 Task: Enable interaction limits for 3 days only for repository collaborators in the repository "JS".
Action: Mouse moved to (1341, 155)
Screenshot: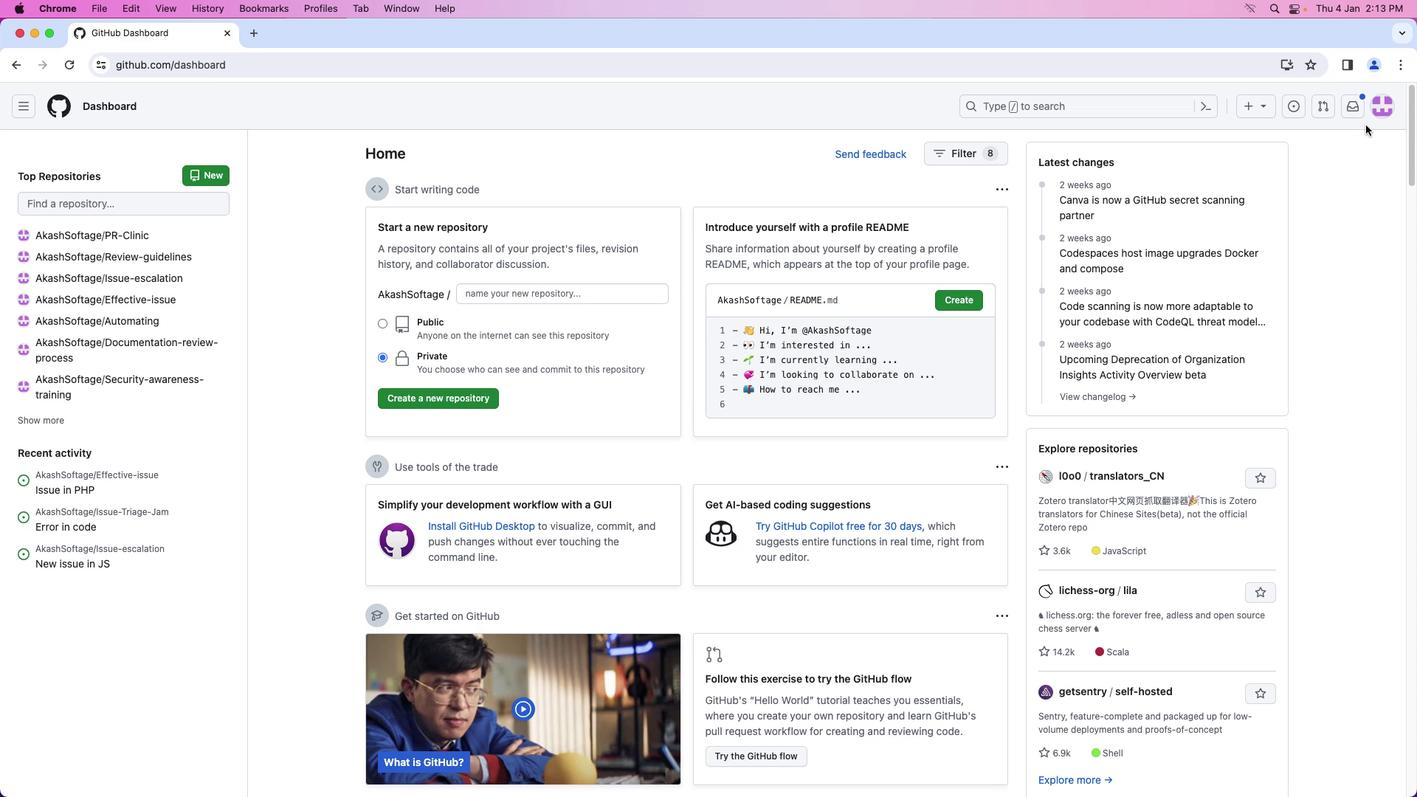 
Action: Mouse pressed left at (1341, 155)
Screenshot: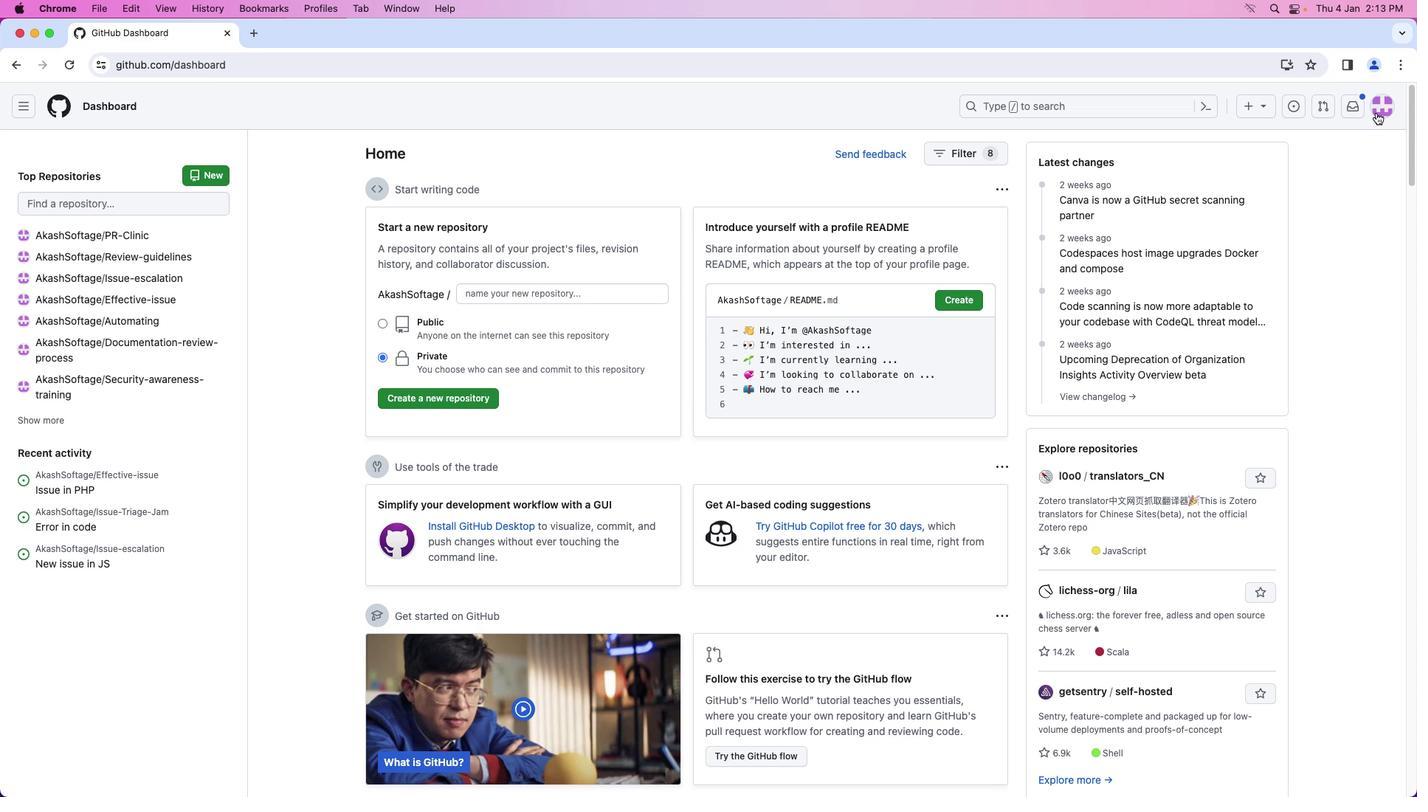 
Action: Mouse moved to (1381, 102)
Screenshot: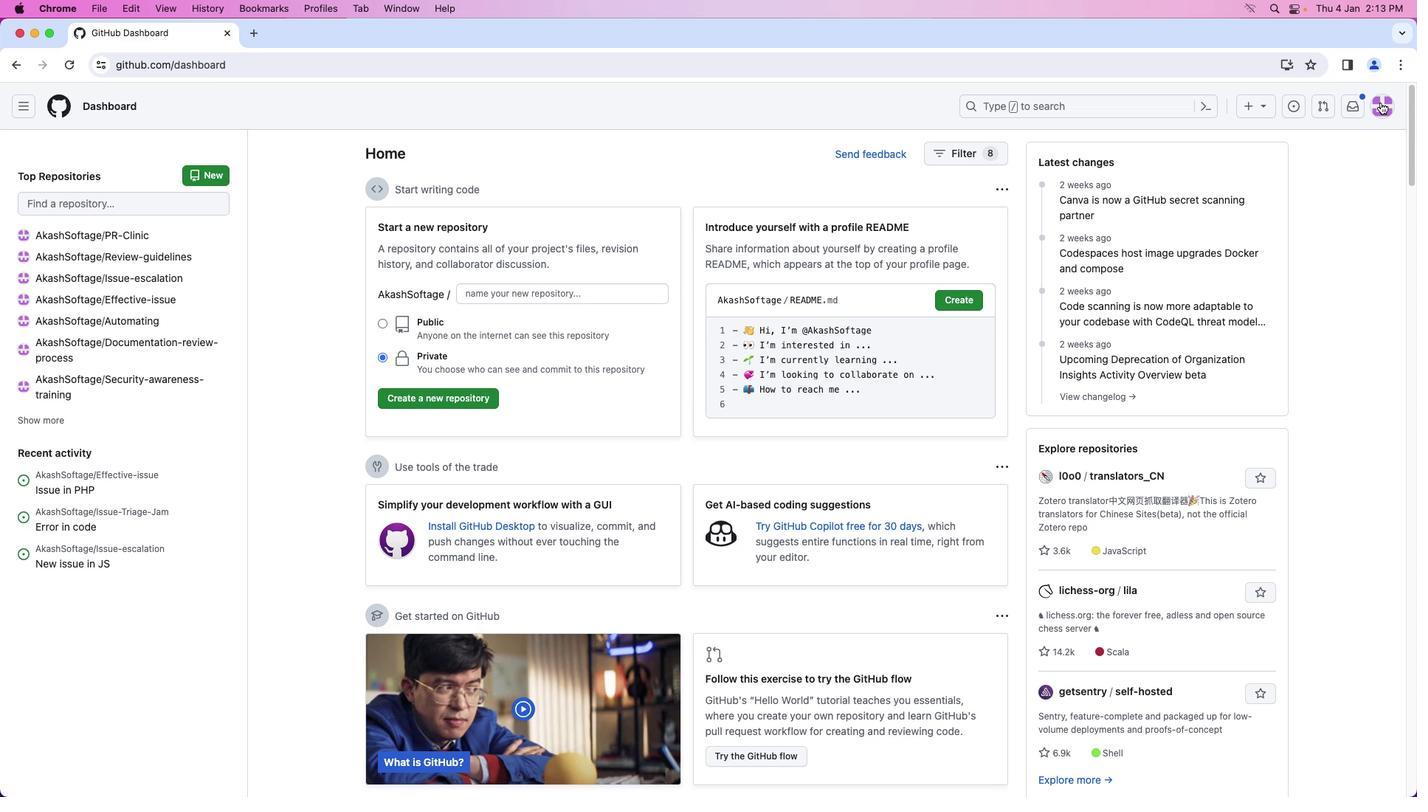 
Action: Mouse pressed left at (1381, 102)
Screenshot: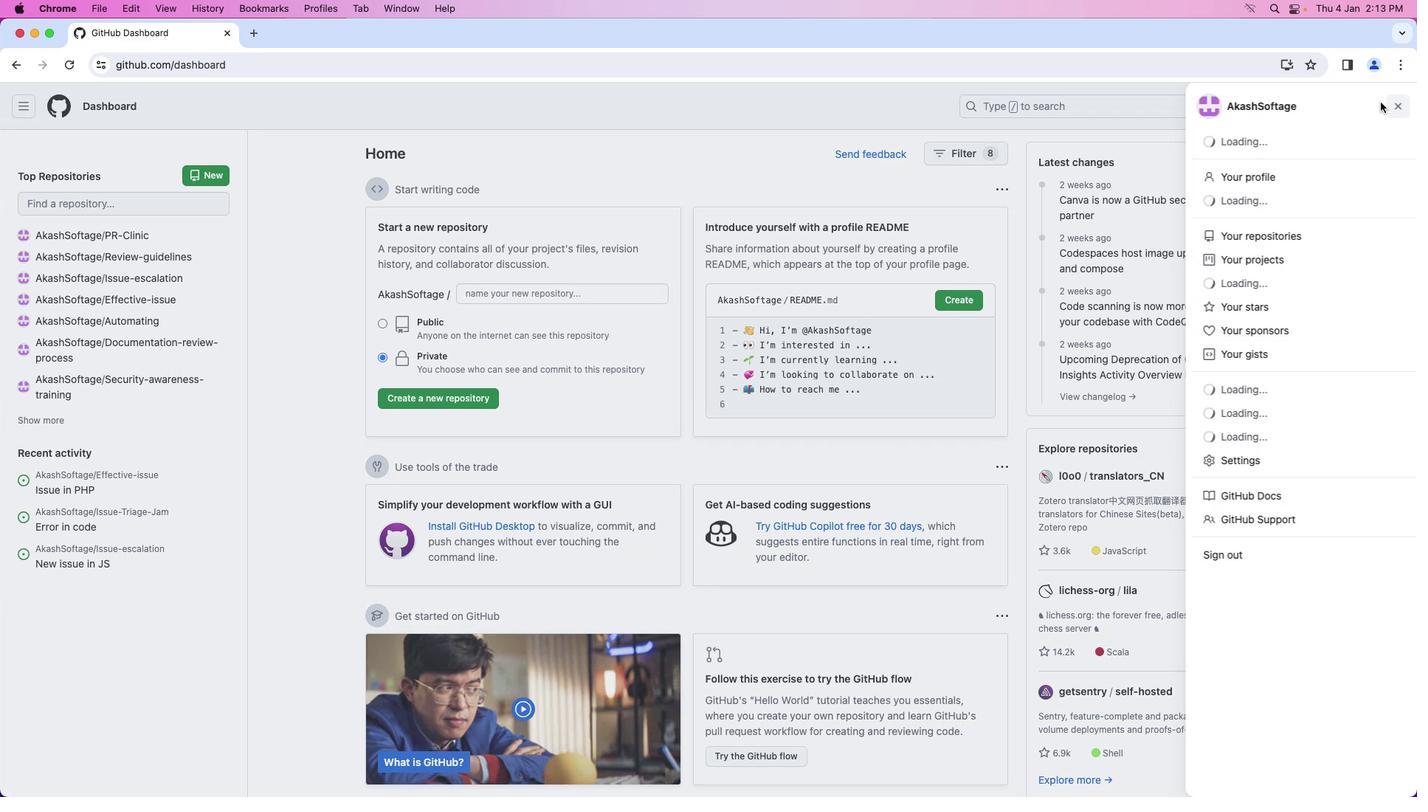 
Action: Mouse moved to (1295, 235)
Screenshot: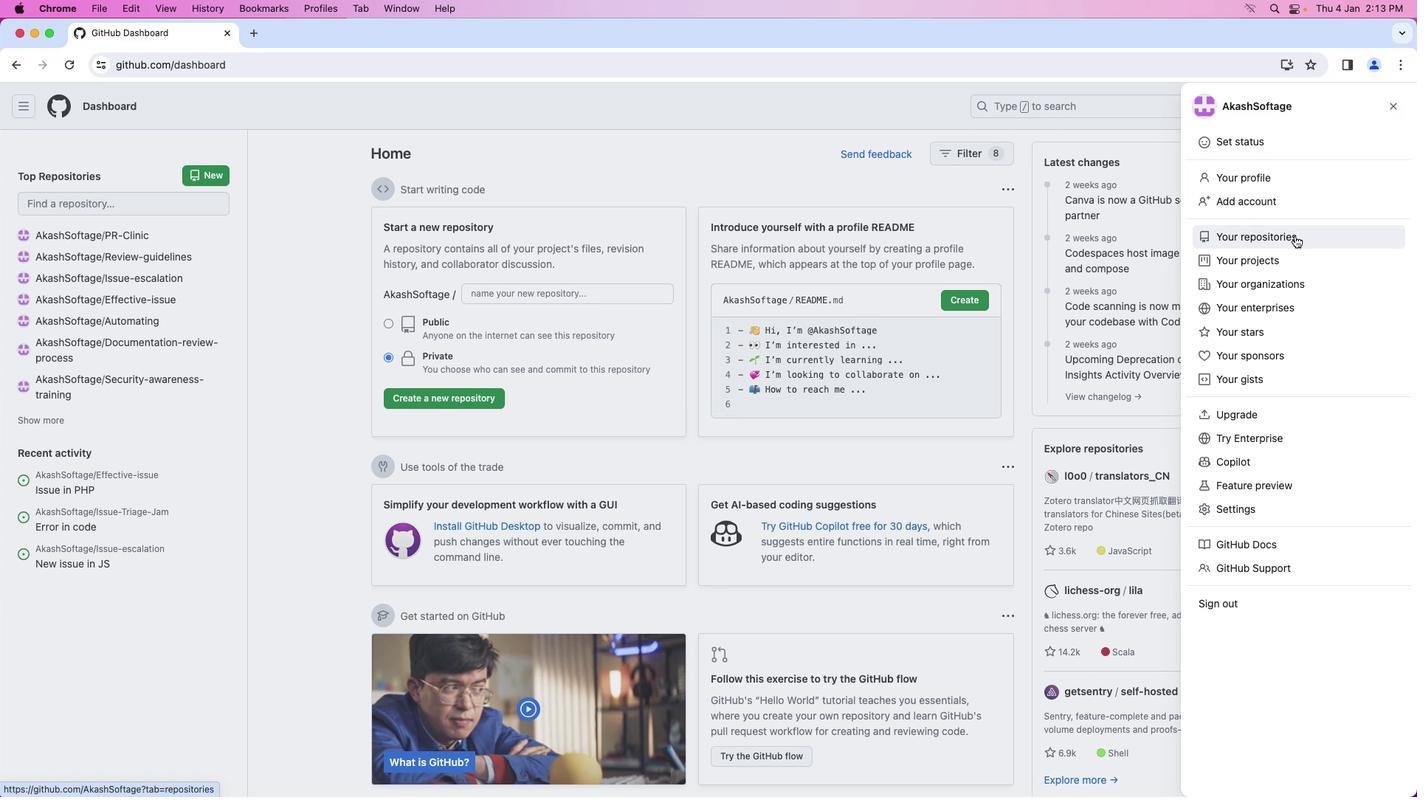 
Action: Mouse pressed left at (1295, 235)
Screenshot: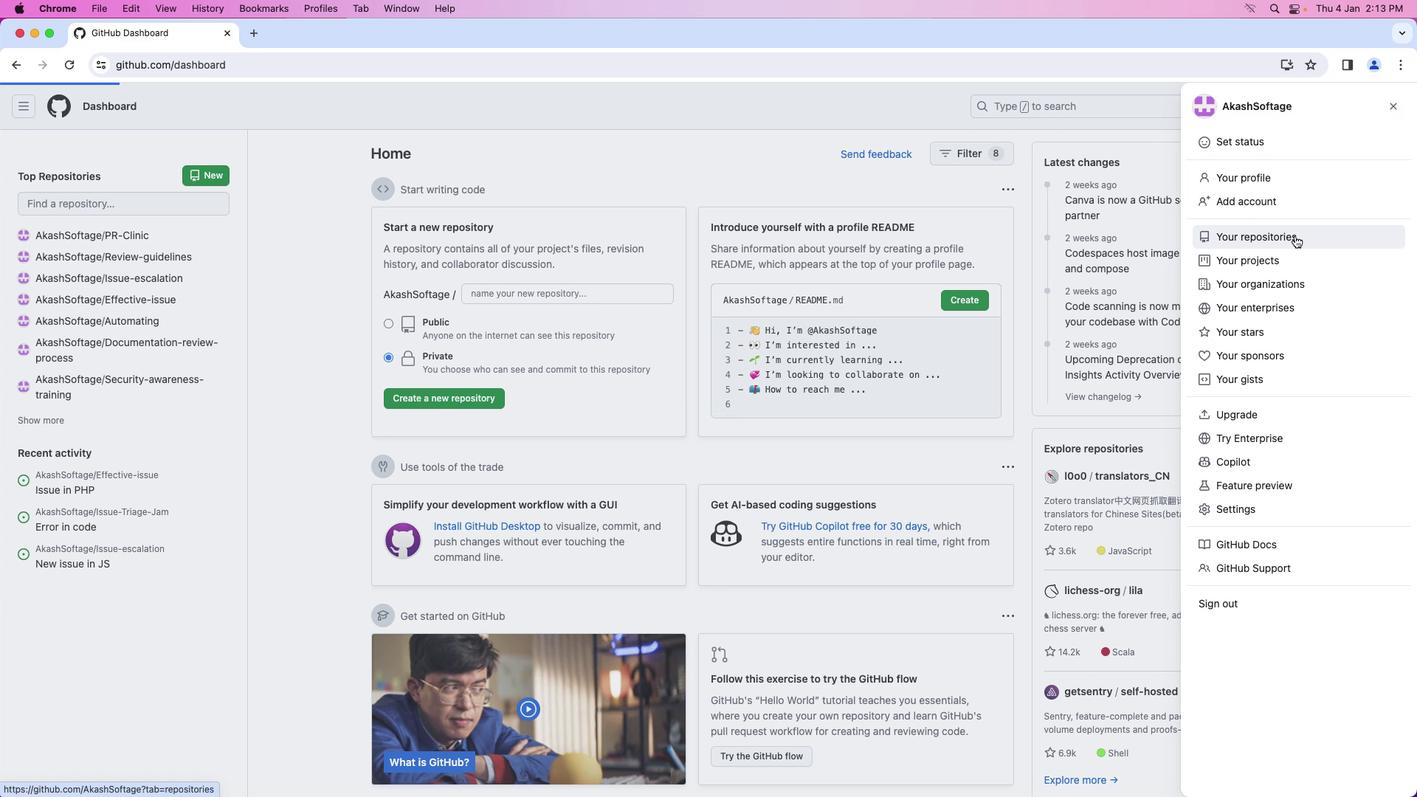 
Action: Mouse moved to (500, 245)
Screenshot: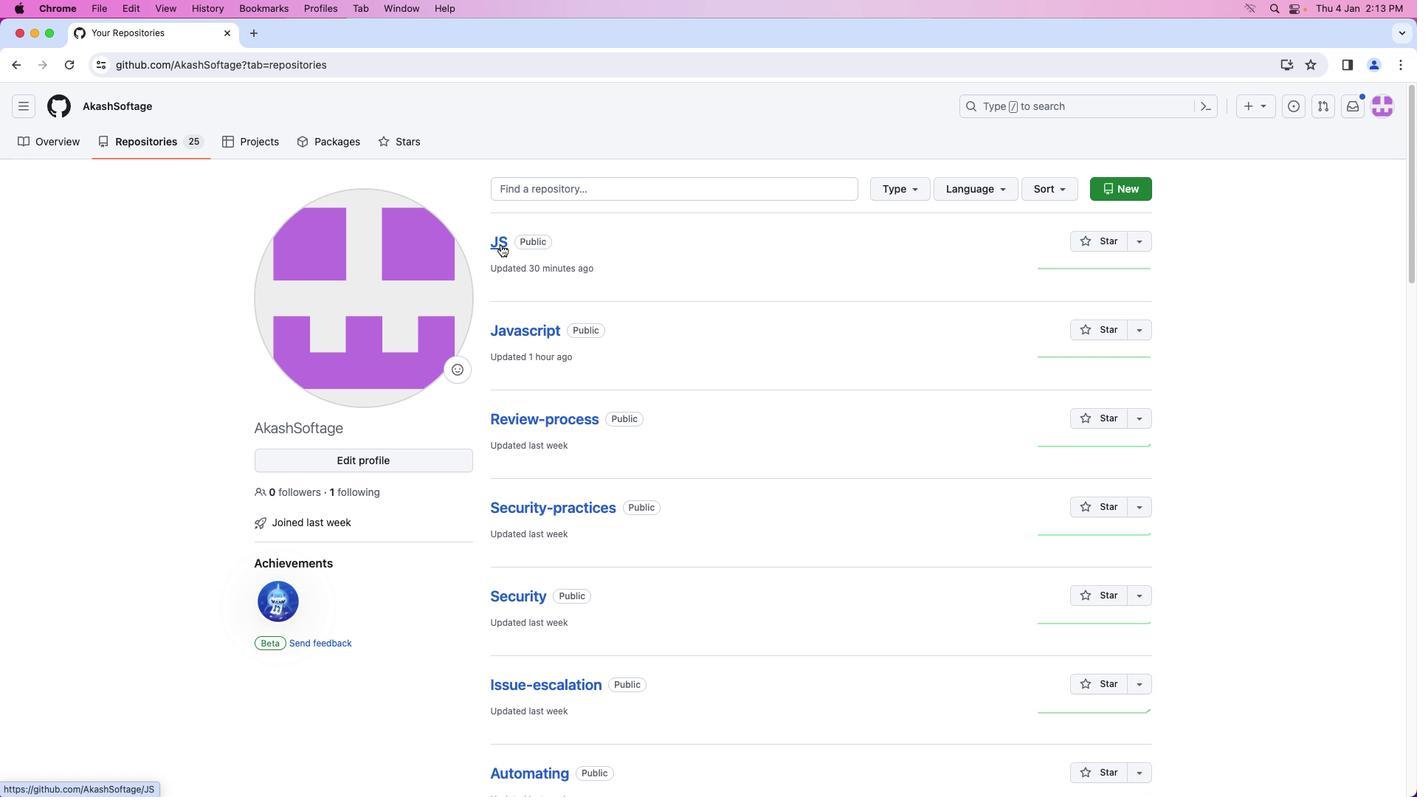 
Action: Mouse pressed left at (500, 245)
Screenshot: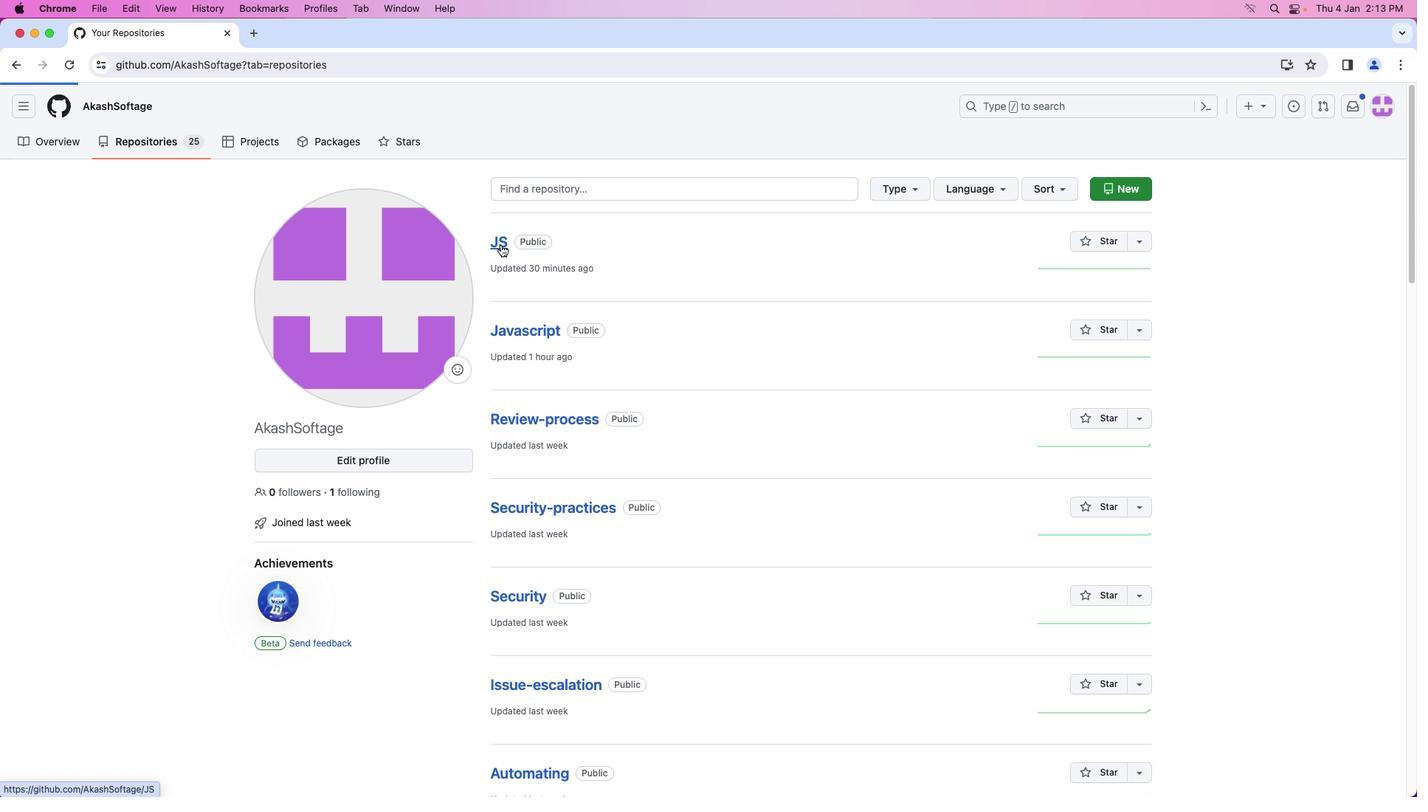 
Action: Mouse moved to (629, 149)
Screenshot: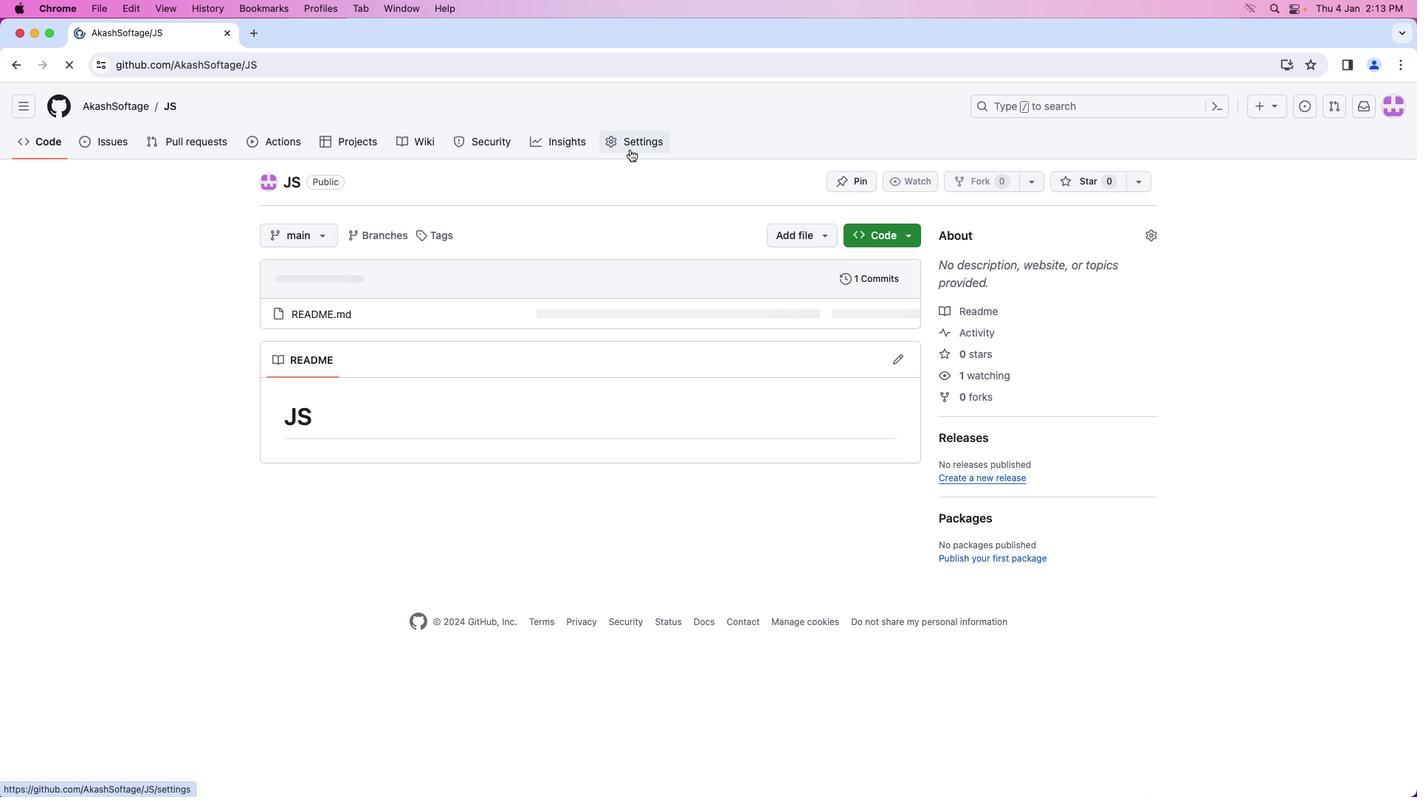 
Action: Mouse pressed left at (629, 149)
Screenshot: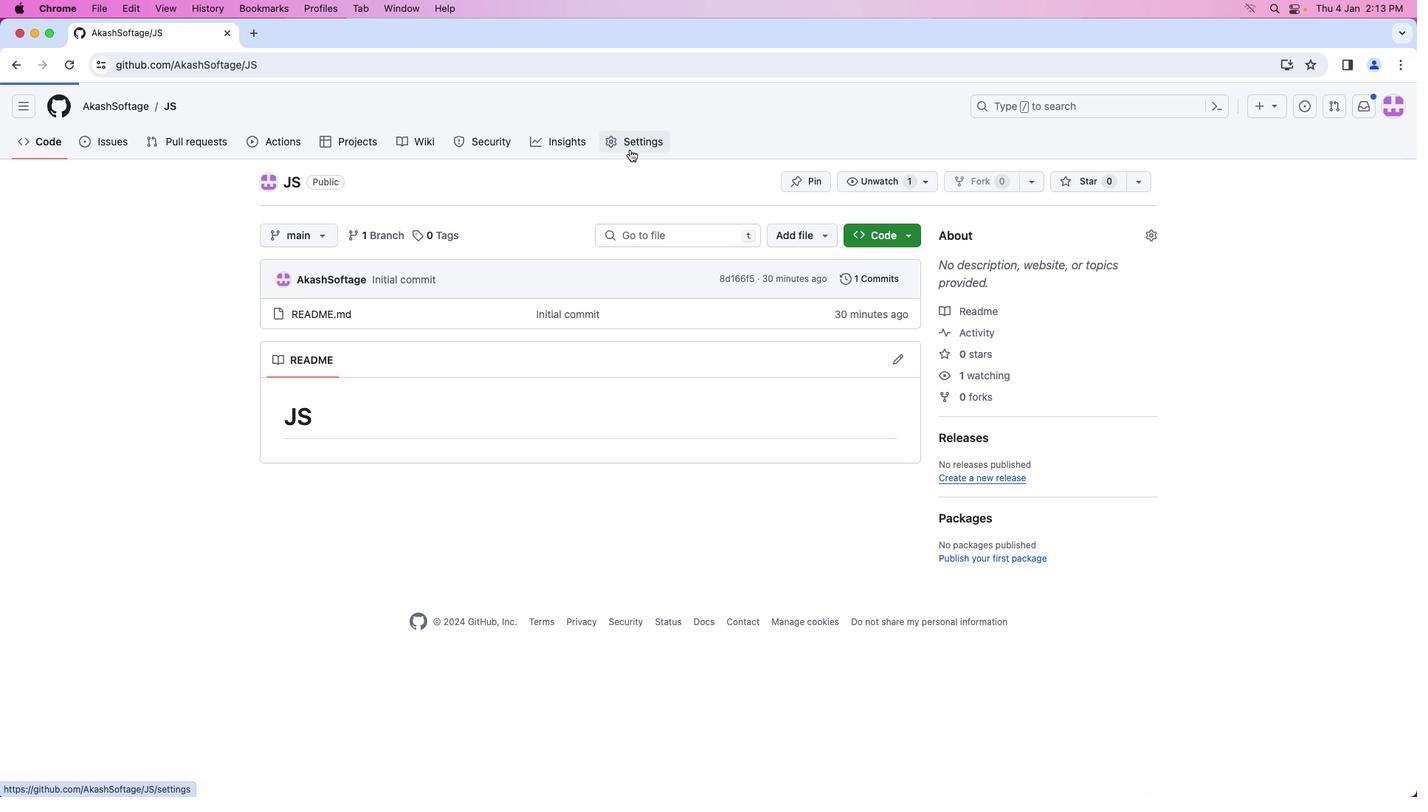 
Action: Mouse moved to (409, 271)
Screenshot: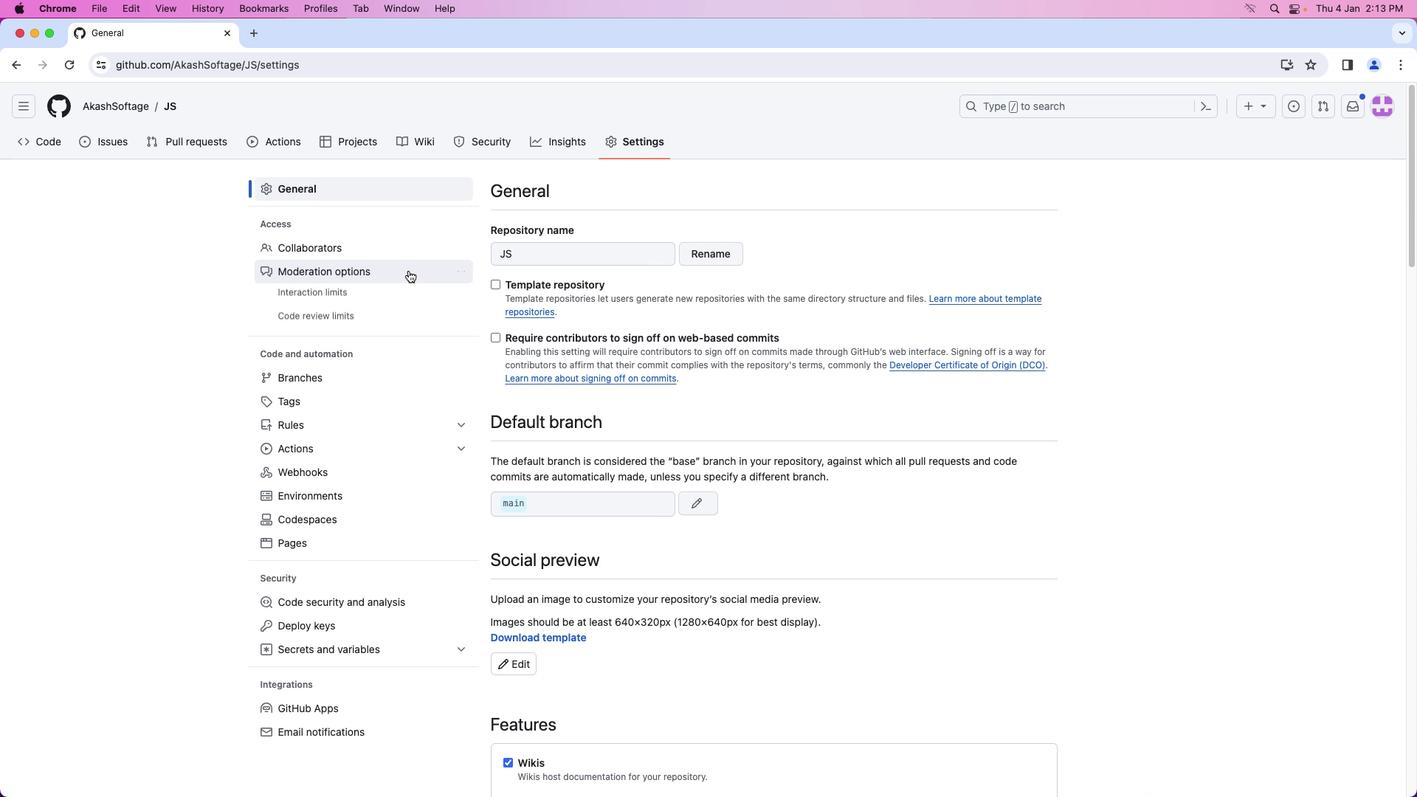 
Action: Mouse pressed left at (409, 271)
Screenshot: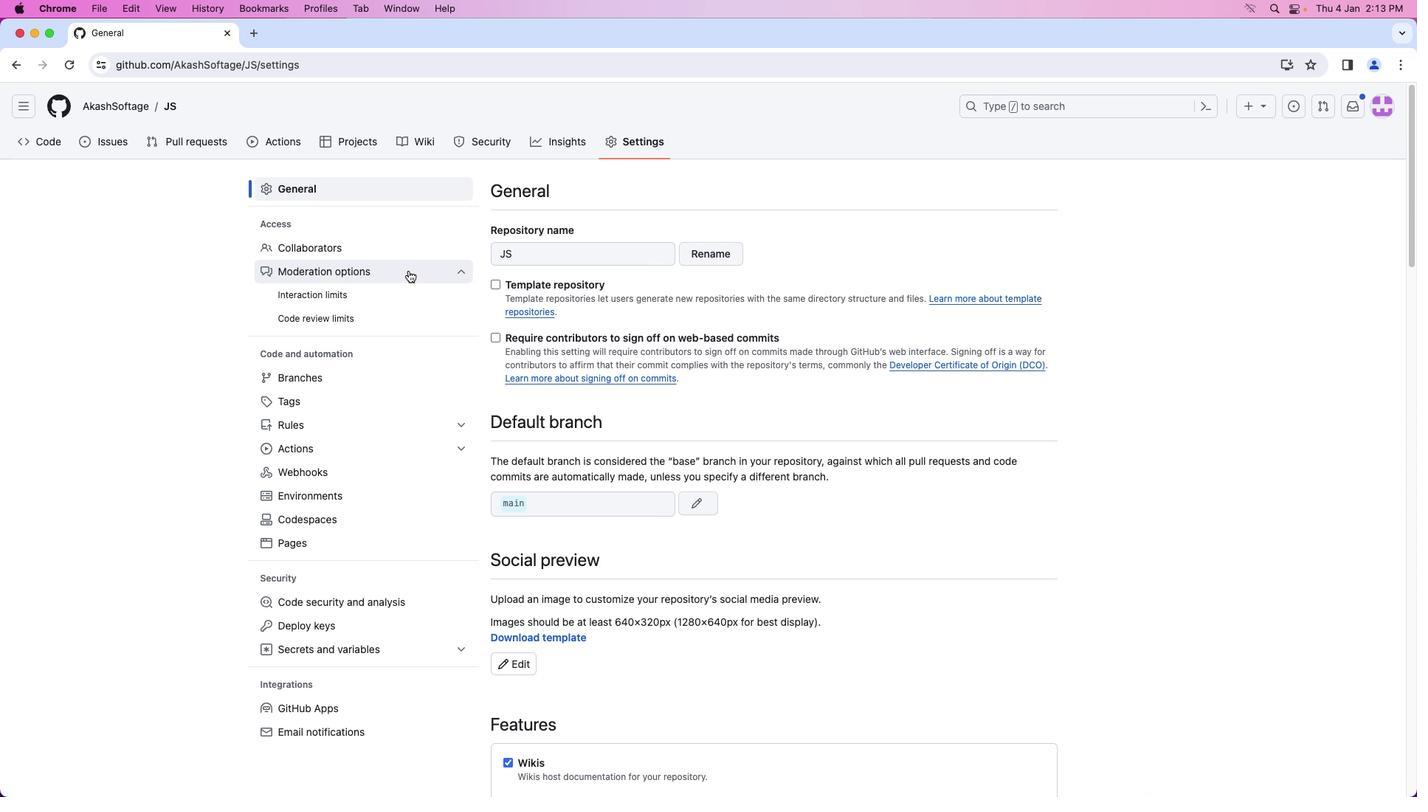 
Action: Mouse moved to (376, 300)
Screenshot: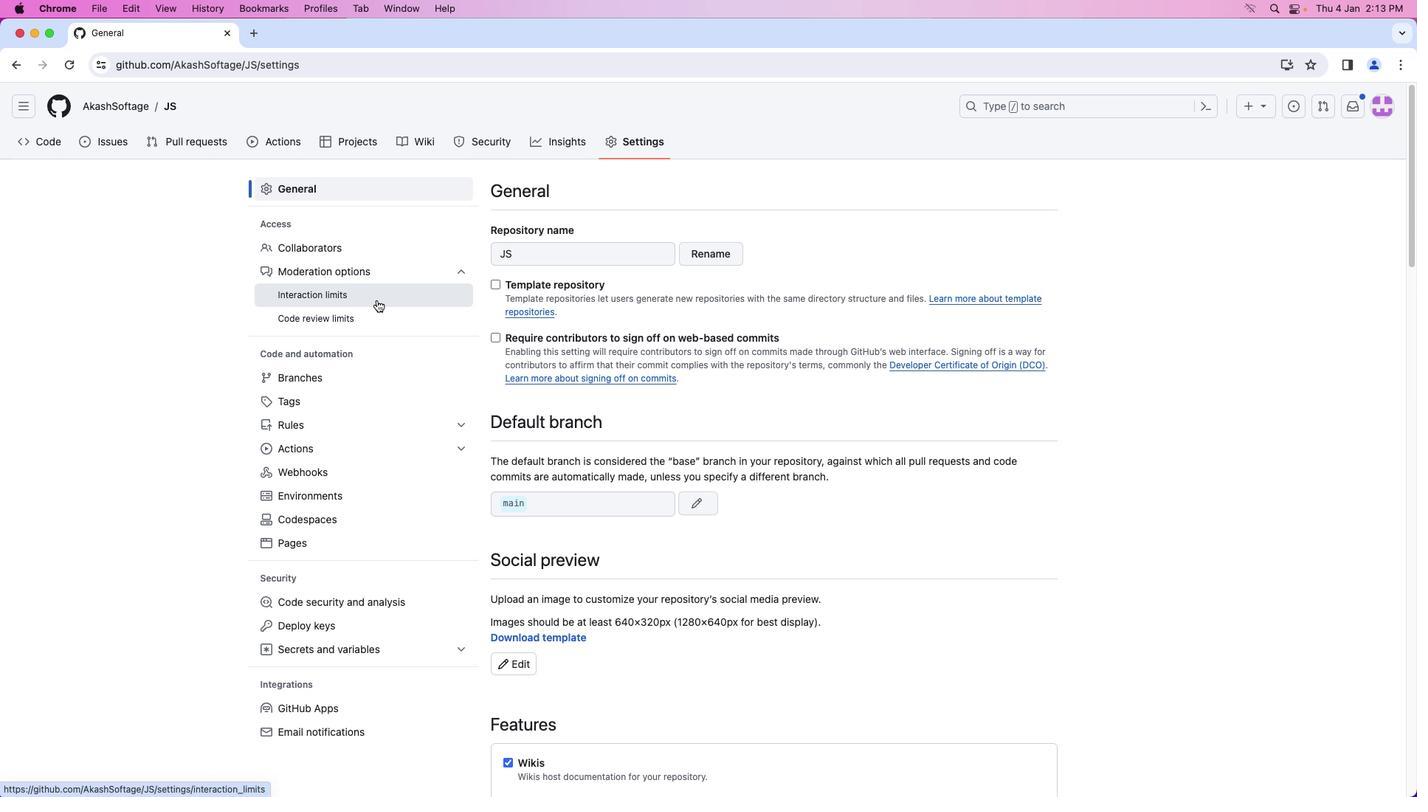 
Action: Mouse pressed left at (376, 300)
Screenshot: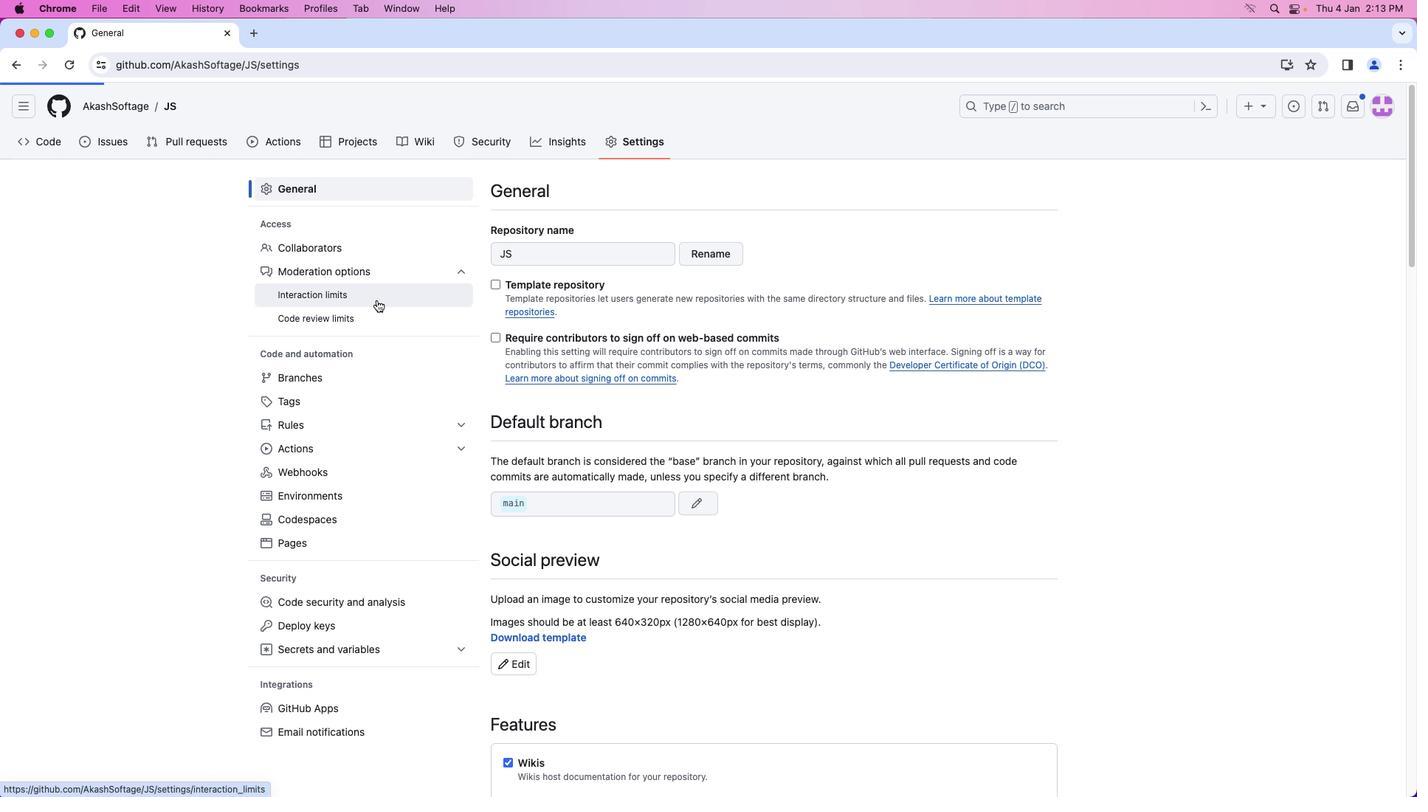 
Action: Mouse moved to (1033, 516)
Screenshot: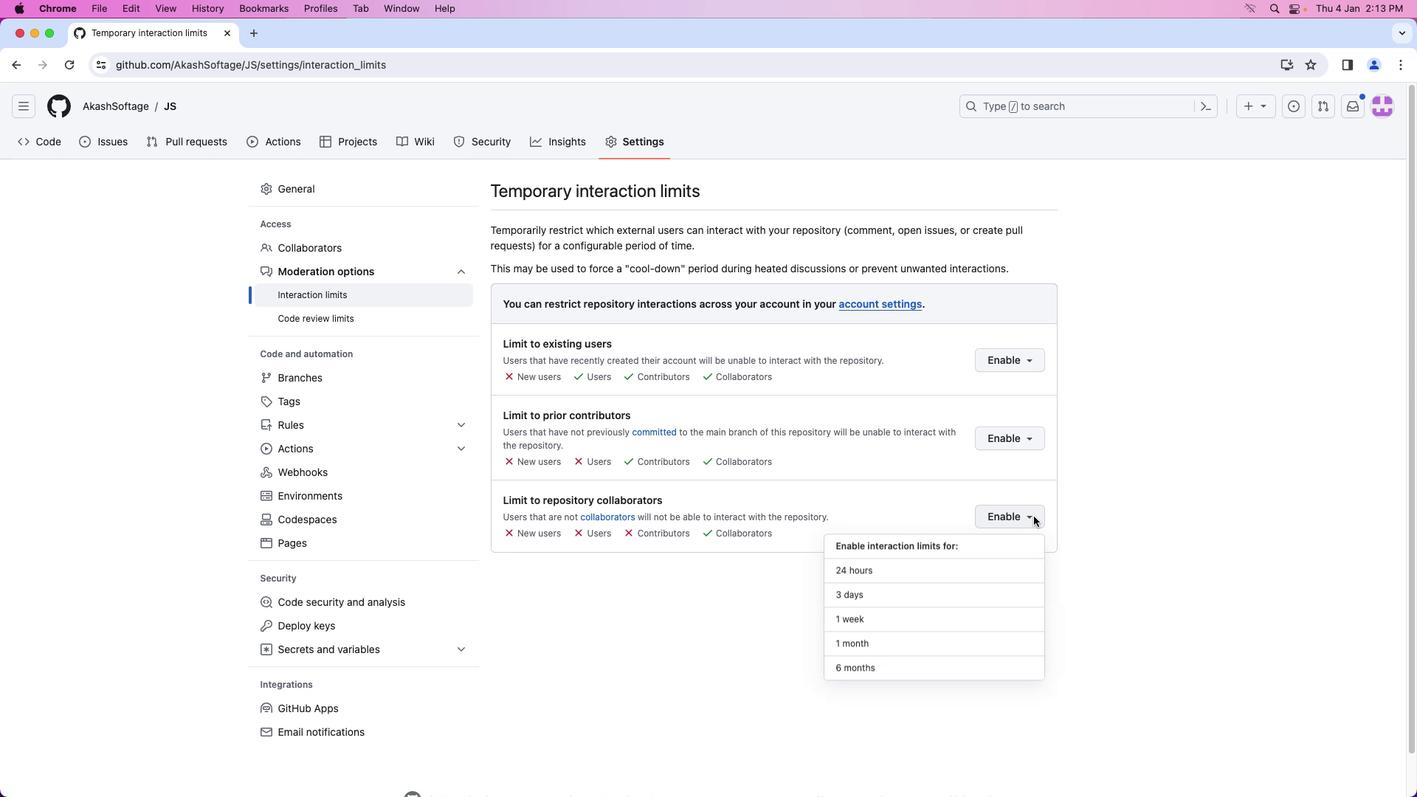 
Action: Mouse pressed left at (1033, 516)
Screenshot: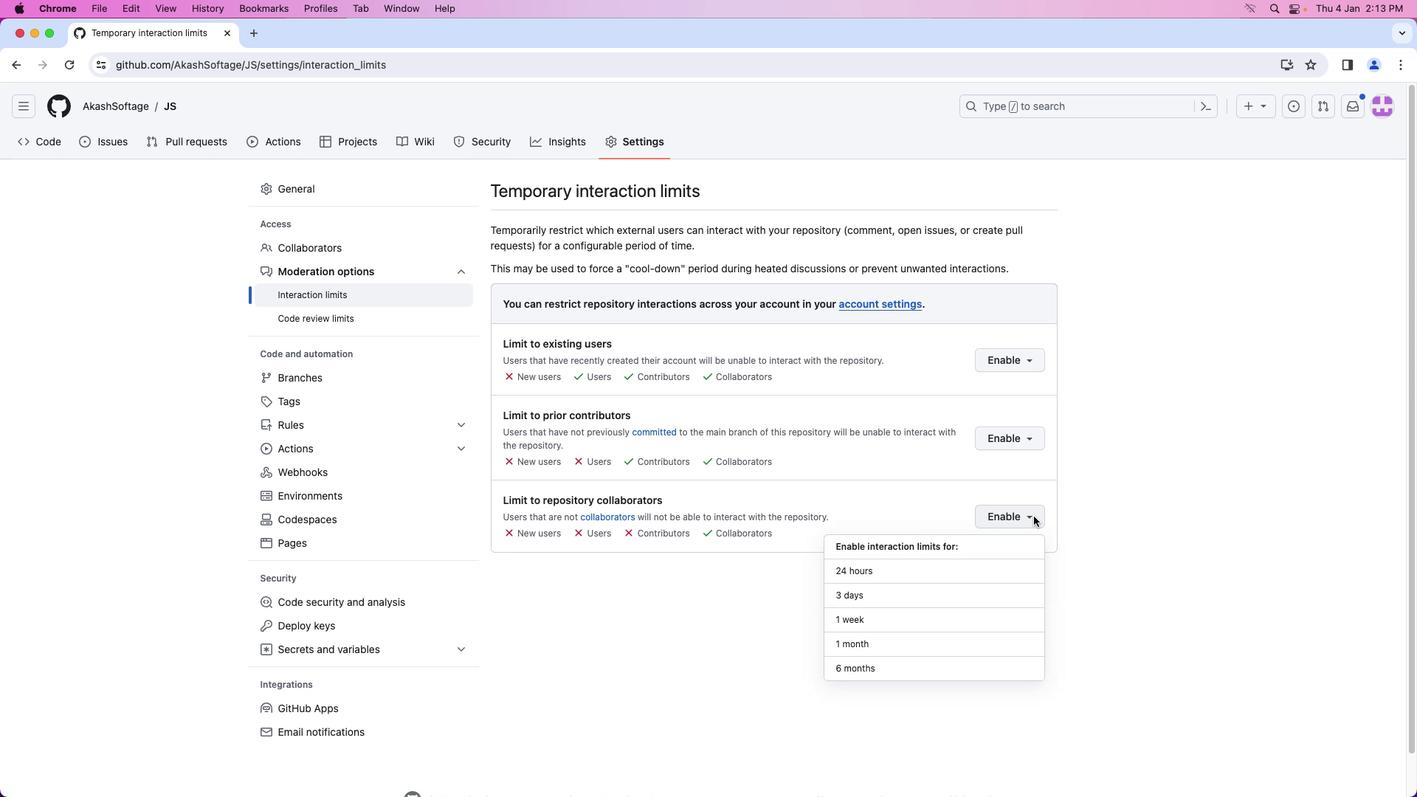 
Action: Mouse moved to (945, 595)
Screenshot: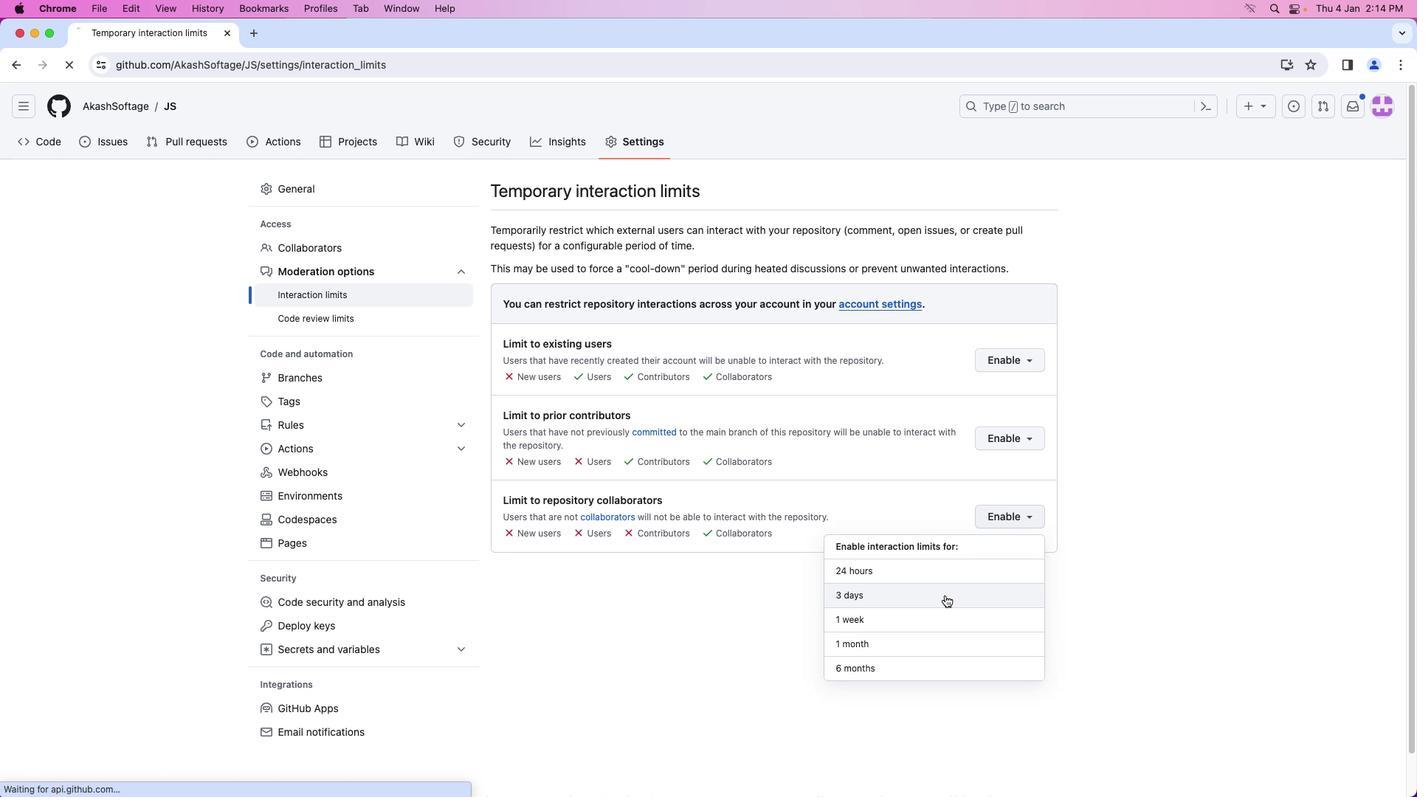 
Action: Mouse pressed left at (945, 595)
Screenshot: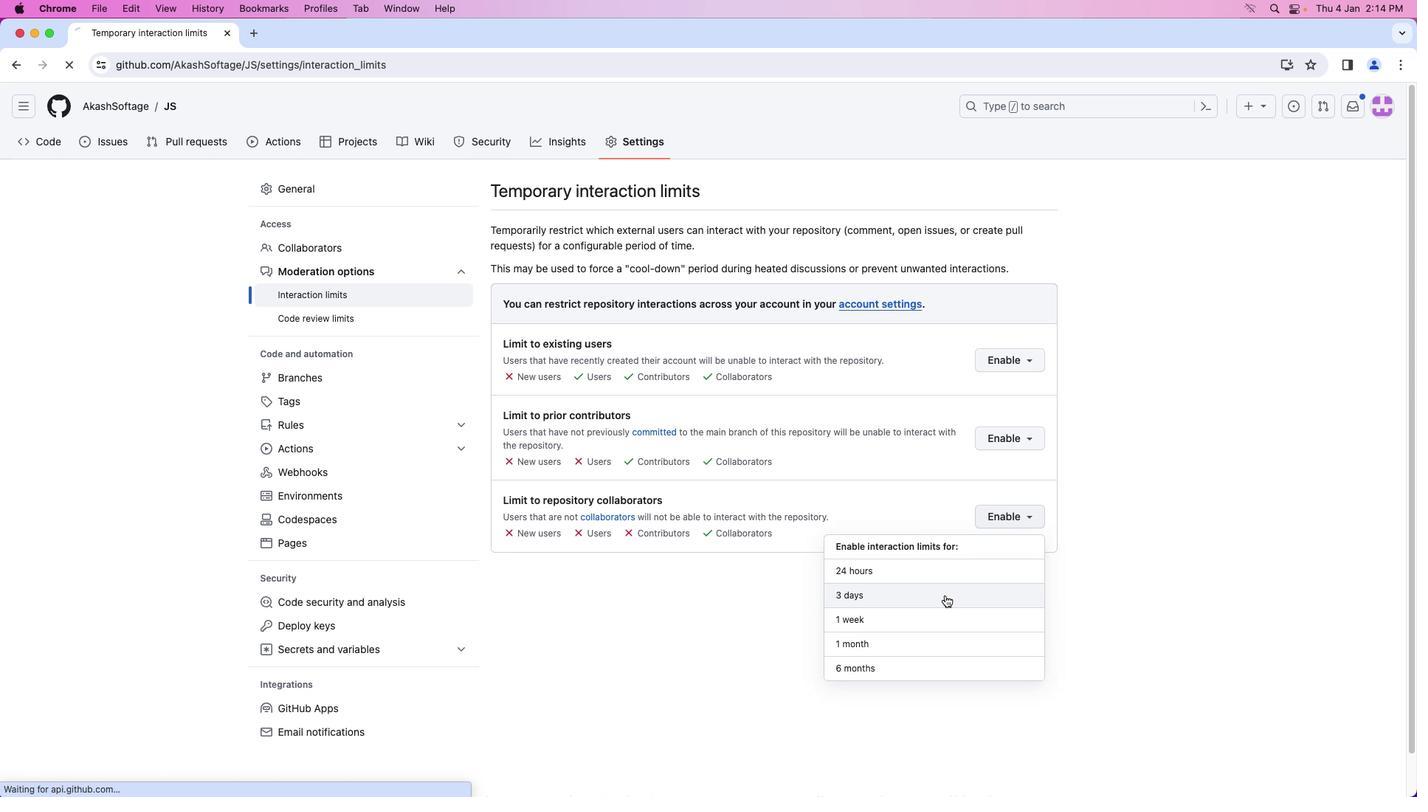 
